 Task: Create List Big Data in Board Employee Benefits Packages to Workspace Employee Relations. Create List Data Analysis in Board Product Feature Prioritization to Workspace Employee Relations. Create List Data Visualization in Board Product Requirements Gathering and Analysis to Workspace Employee Relations
Action: Mouse moved to (24, 292)
Screenshot: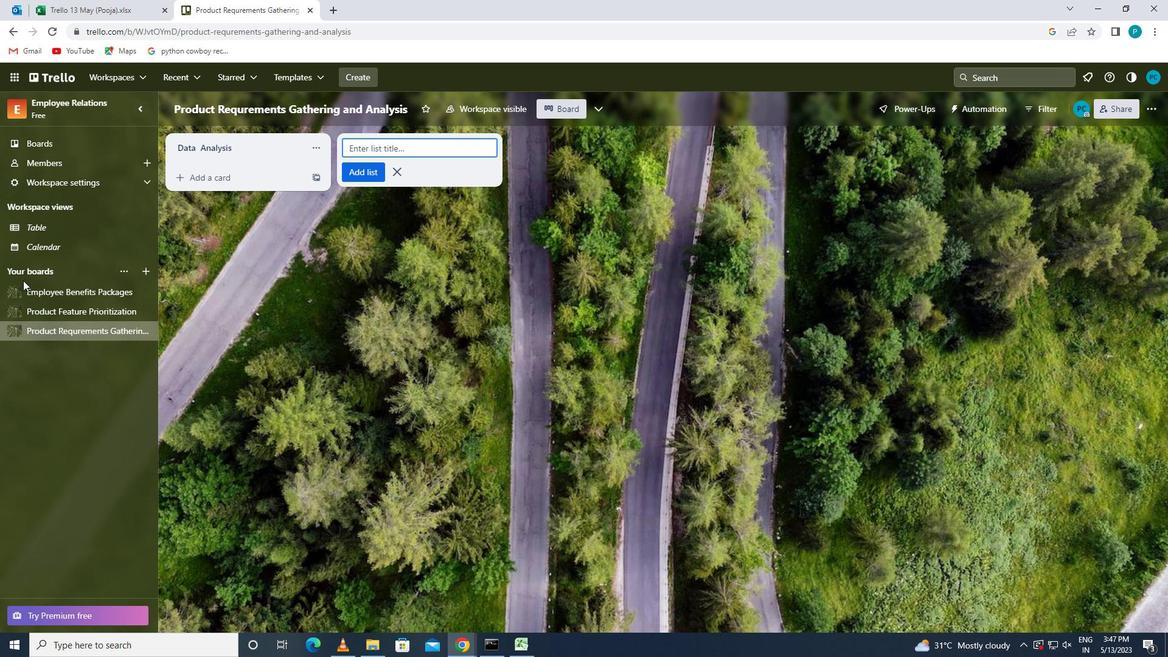 
Action: Mouse pressed left at (24, 292)
Screenshot: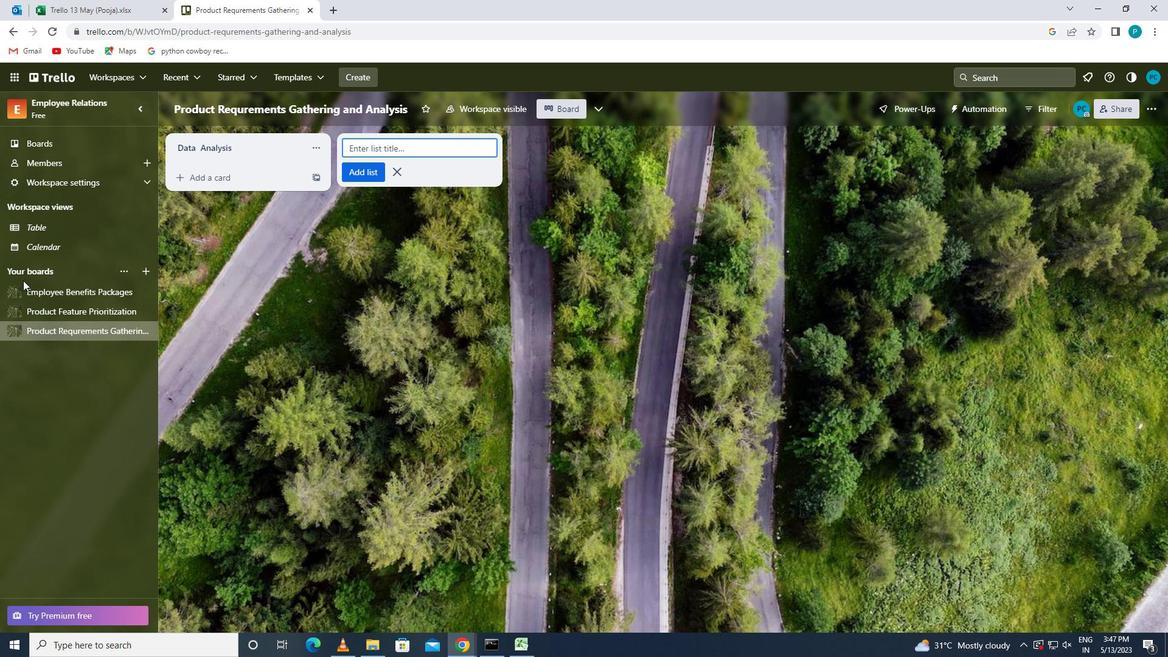 
Action: Mouse moved to (429, 154)
Screenshot: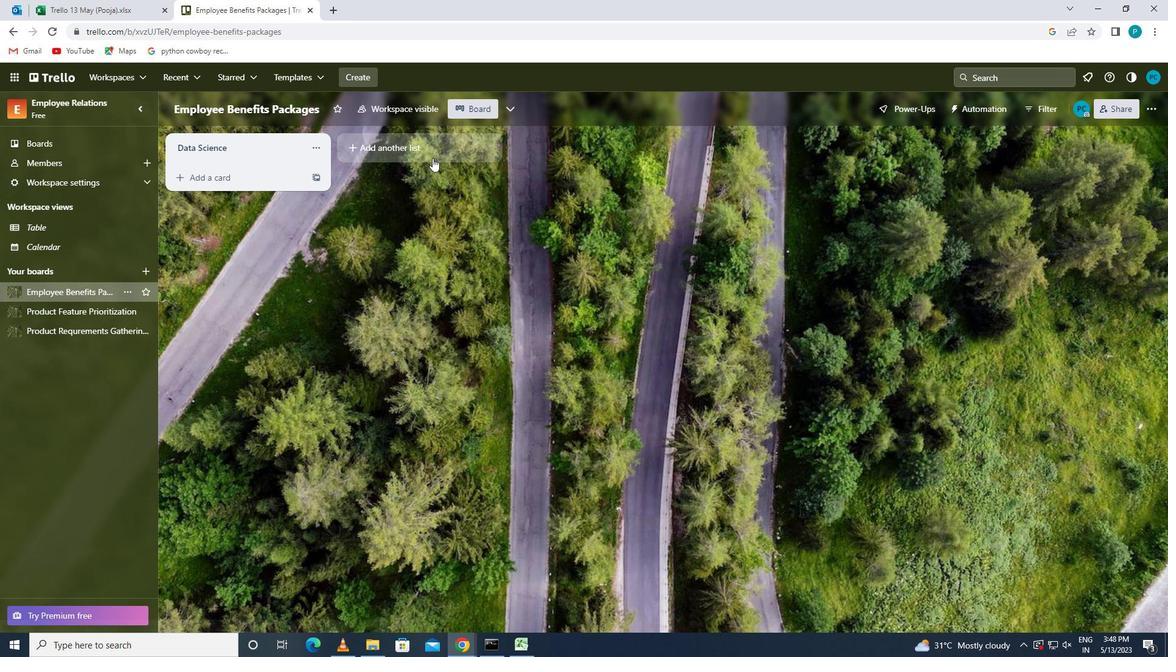 
Action: Mouse pressed left at (429, 154)
Screenshot: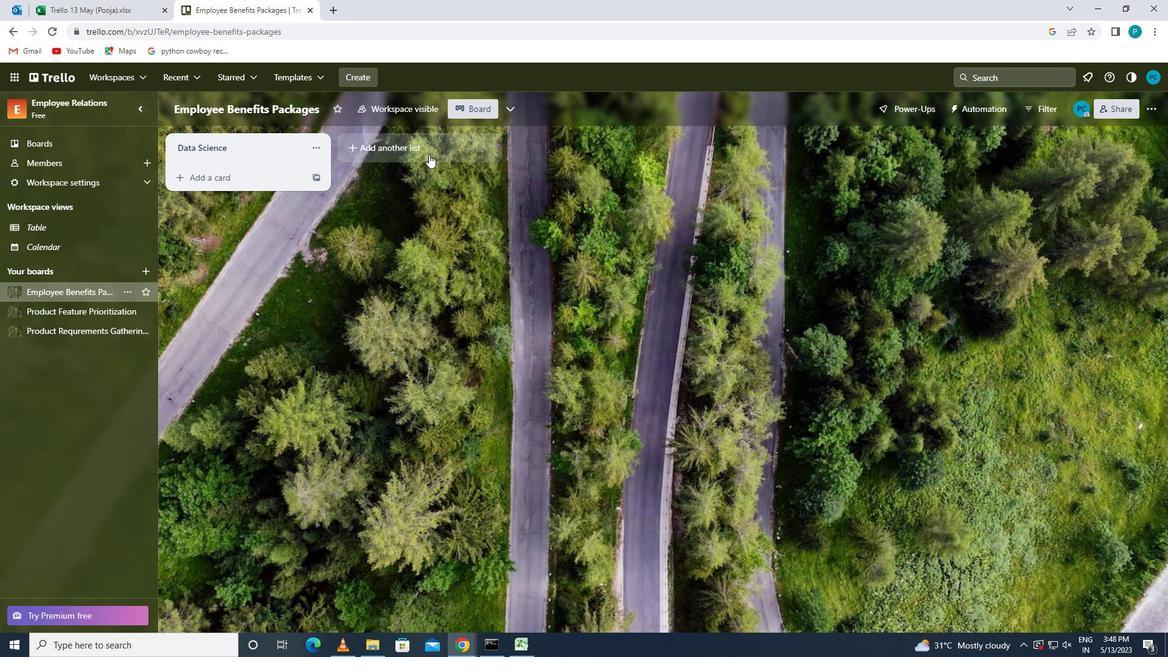 
Action: Key pressed <Key.caps_lock>b<Key.caps_lock>g<Key.space><Key.backspace><Key.backspace>ig<Key.space><Key.caps_lock>d<Key.caps_lock>ata
Screenshot: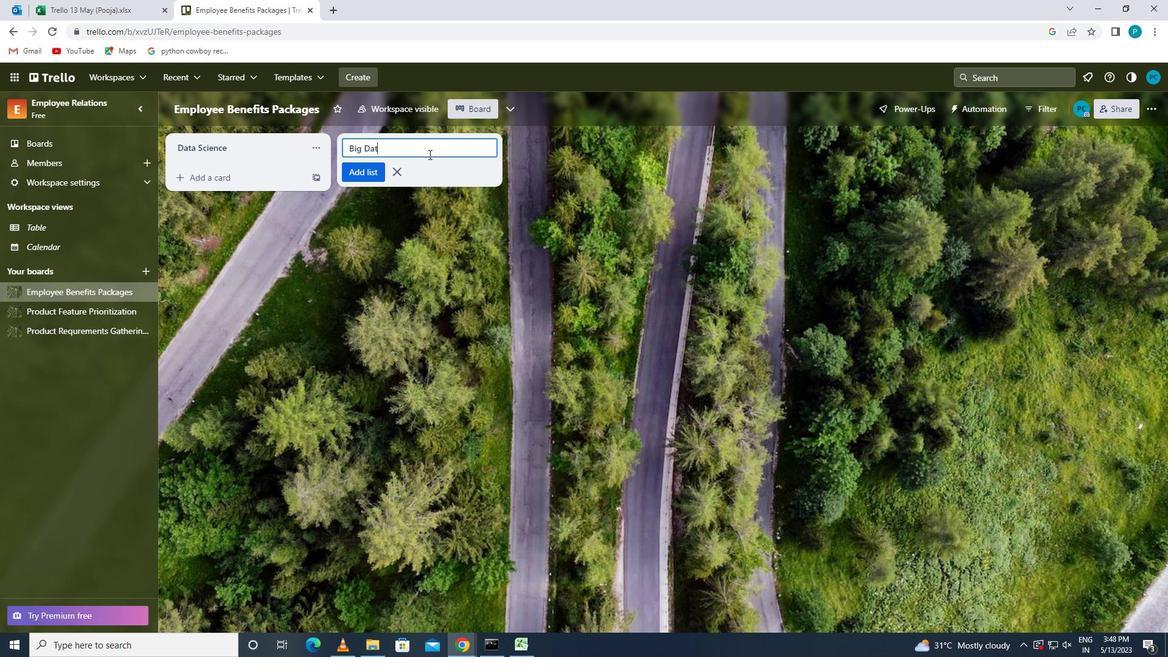 
Action: Mouse moved to (381, 176)
Screenshot: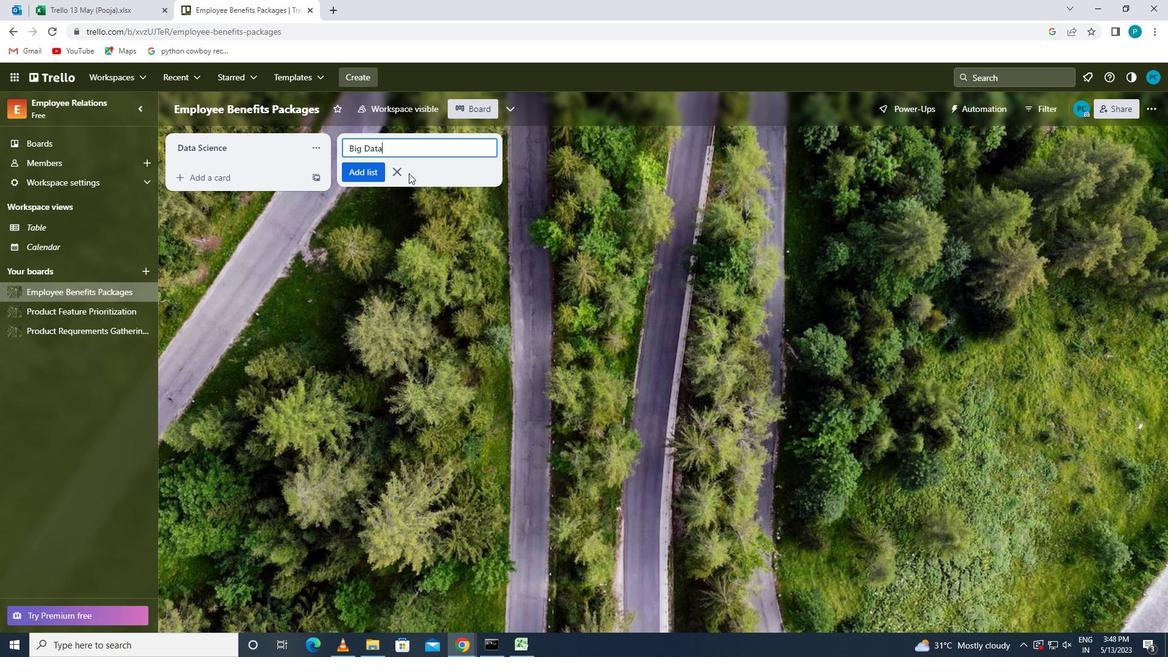 
Action: Mouse pressed left at (381, 176)
Screenshot: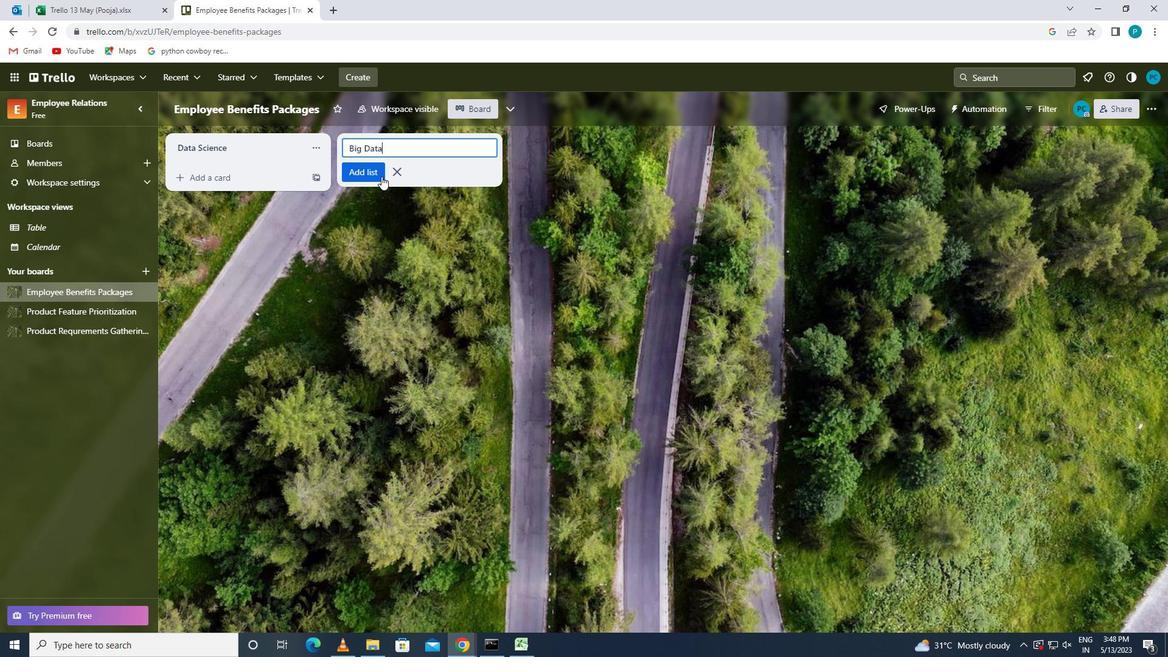 
Action: Mouse moved to (69, 311)
Screenshot: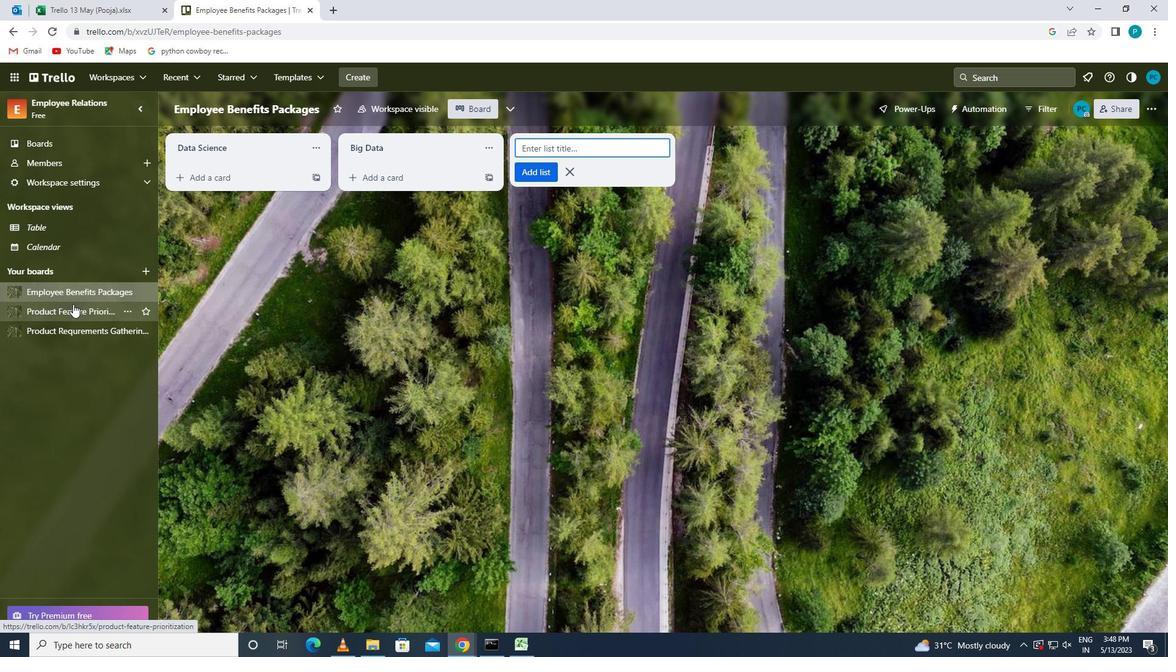 
Action: Mouse pressed left at (69, 311)
Screenshot: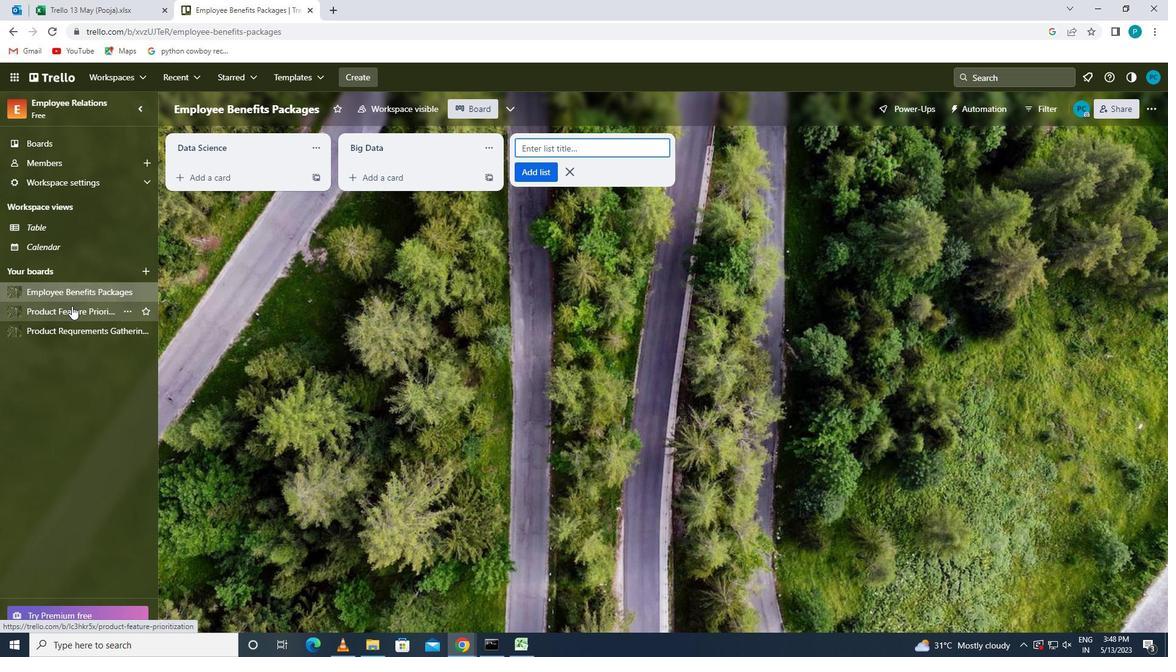 
Action: Mouse moved to (401, 149)
Screenshot: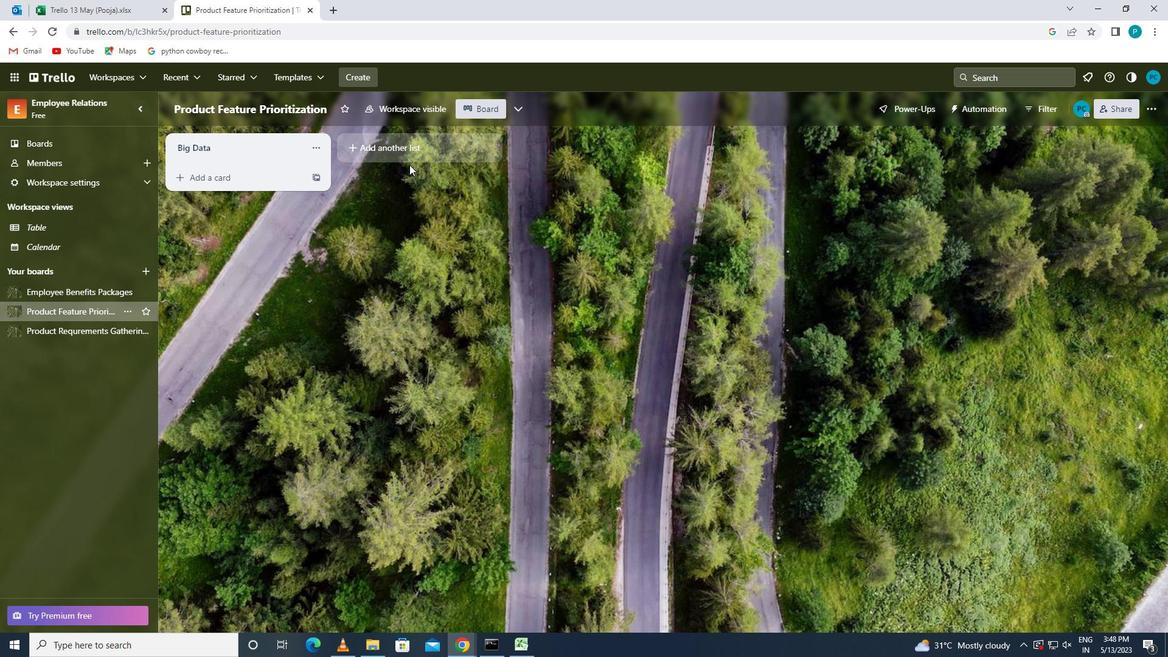 
Action: Mouse pressed left at (401, 149)
Screenshot: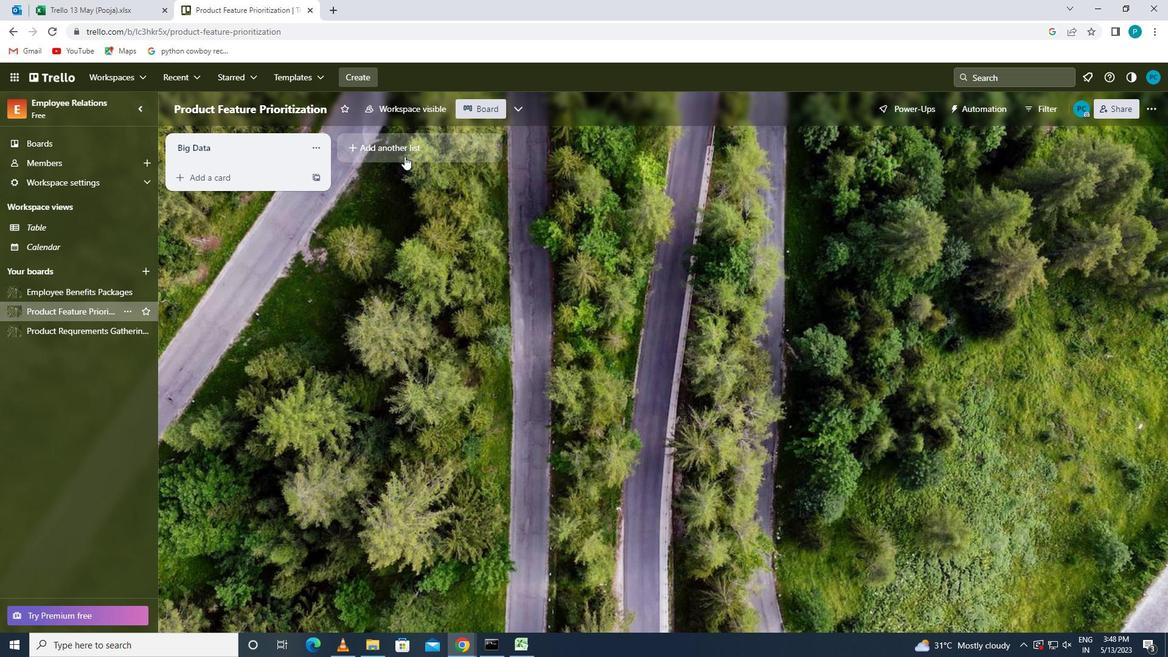 
Action: Key pressed <Key.caps_lock>d<Key.caps_lock>ata<Key.space><Key.caps_lock>a<Key.caps_lock>nalysis
Screenshot: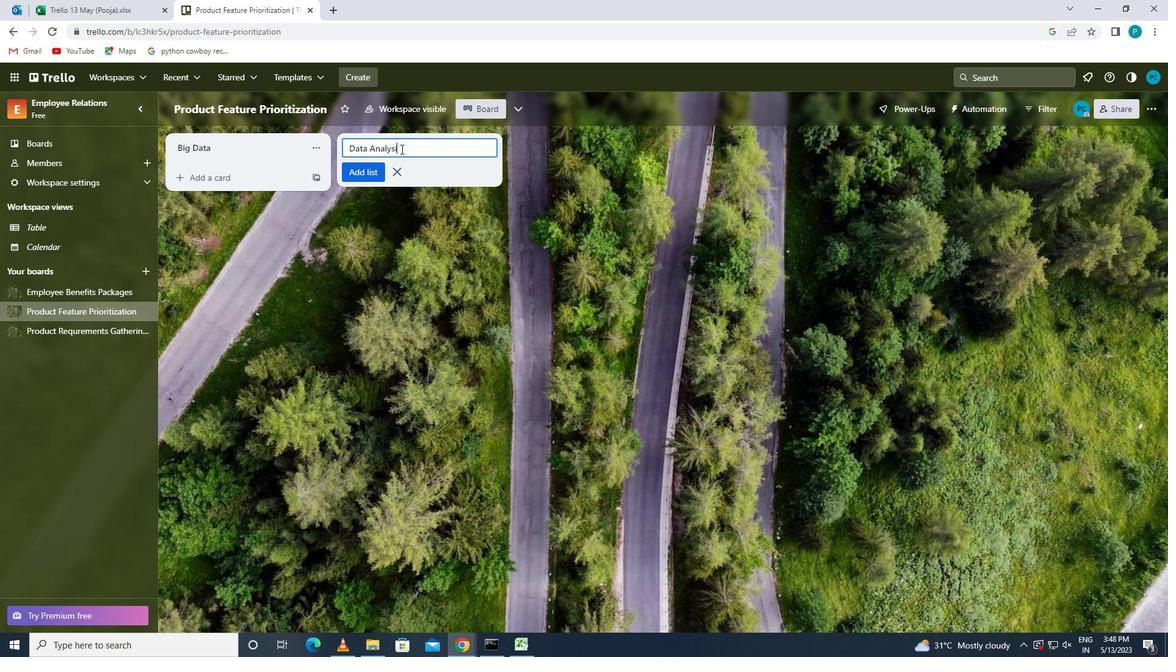 
Action: Mouse moved to (377, 171)
Screenshot: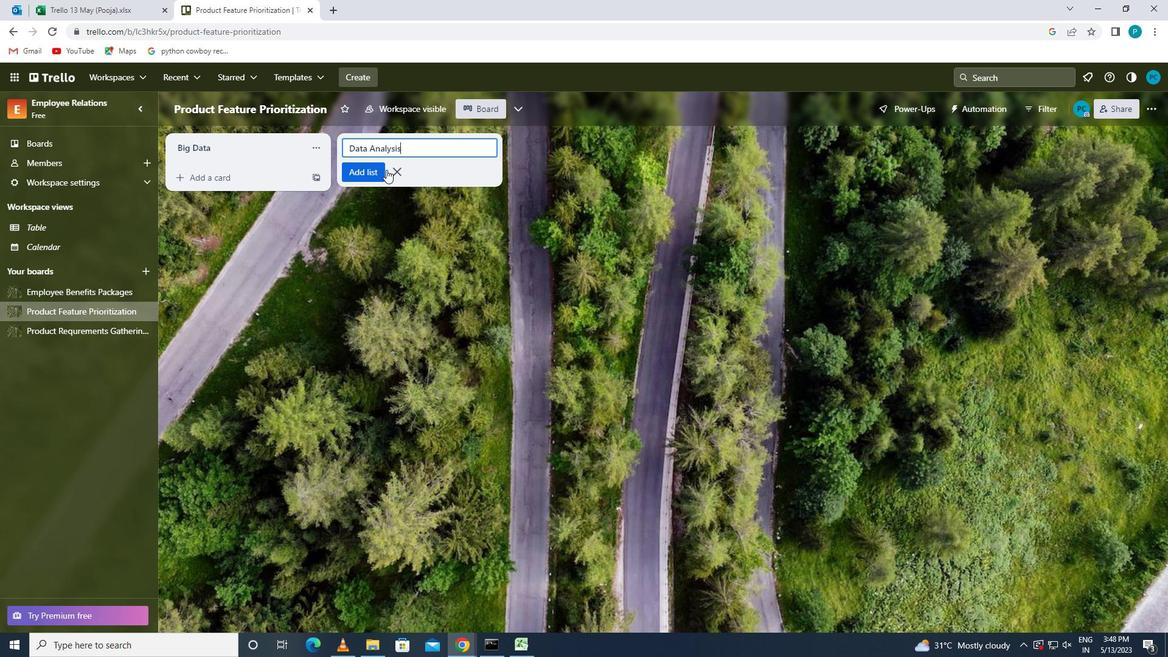 
Action: Mouse pressed left at (377, 171)
Screenshot: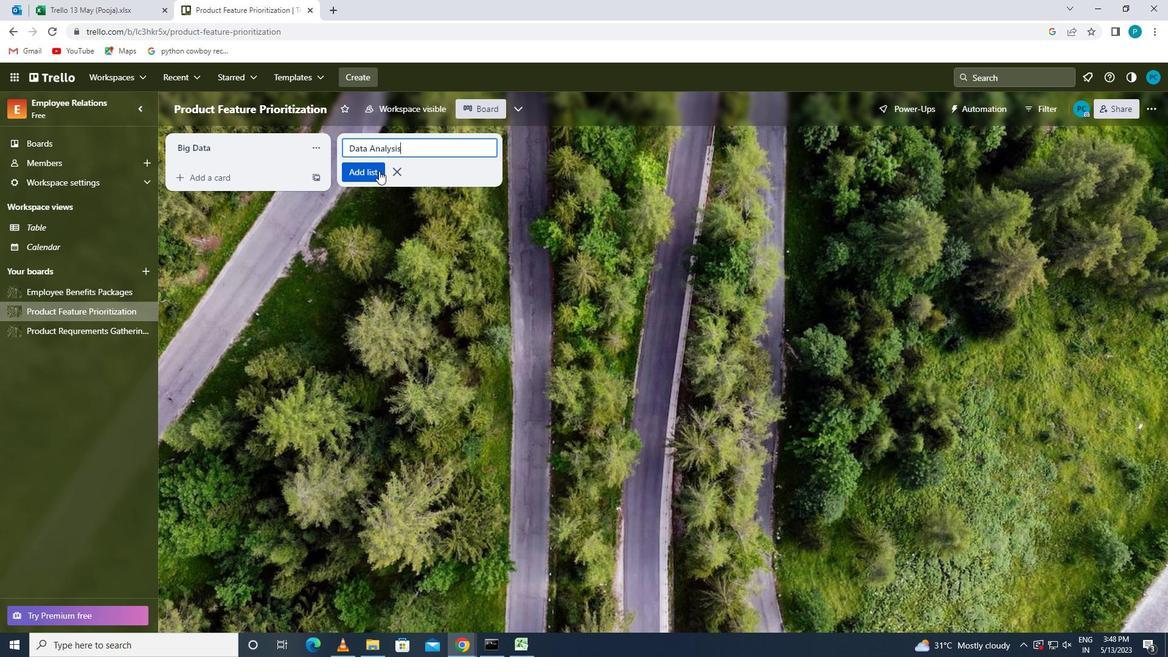 
Action: Mouse moved to (39, 334)
Screenshot: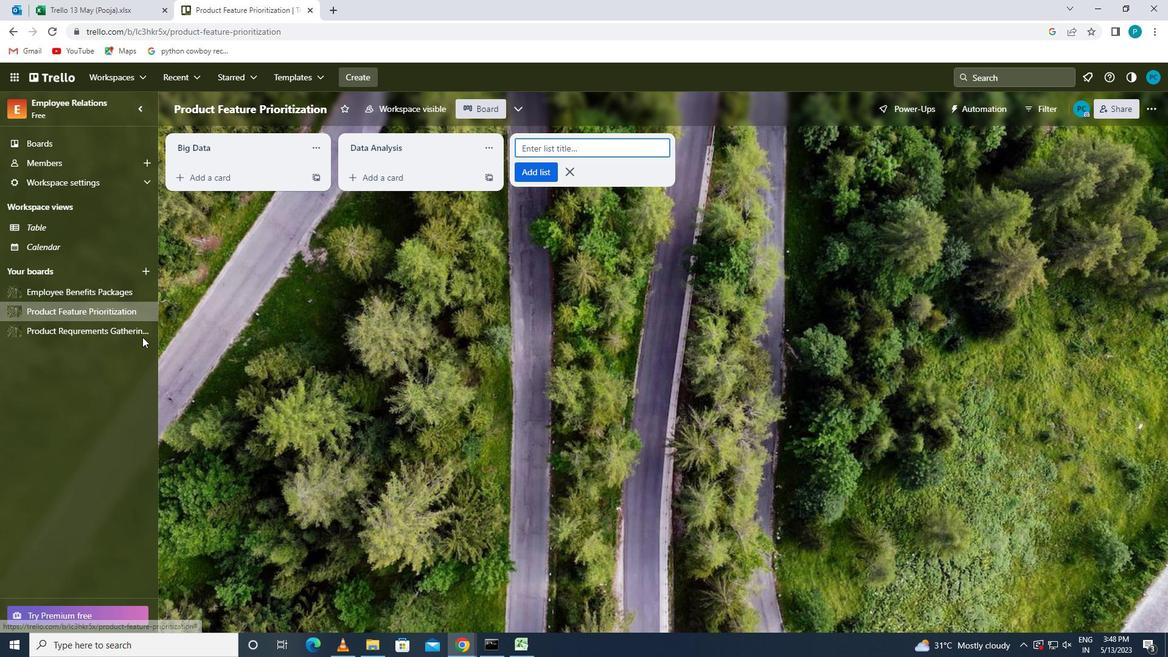 
Action: Mouse pressed left at (39, 334)
Screenshot: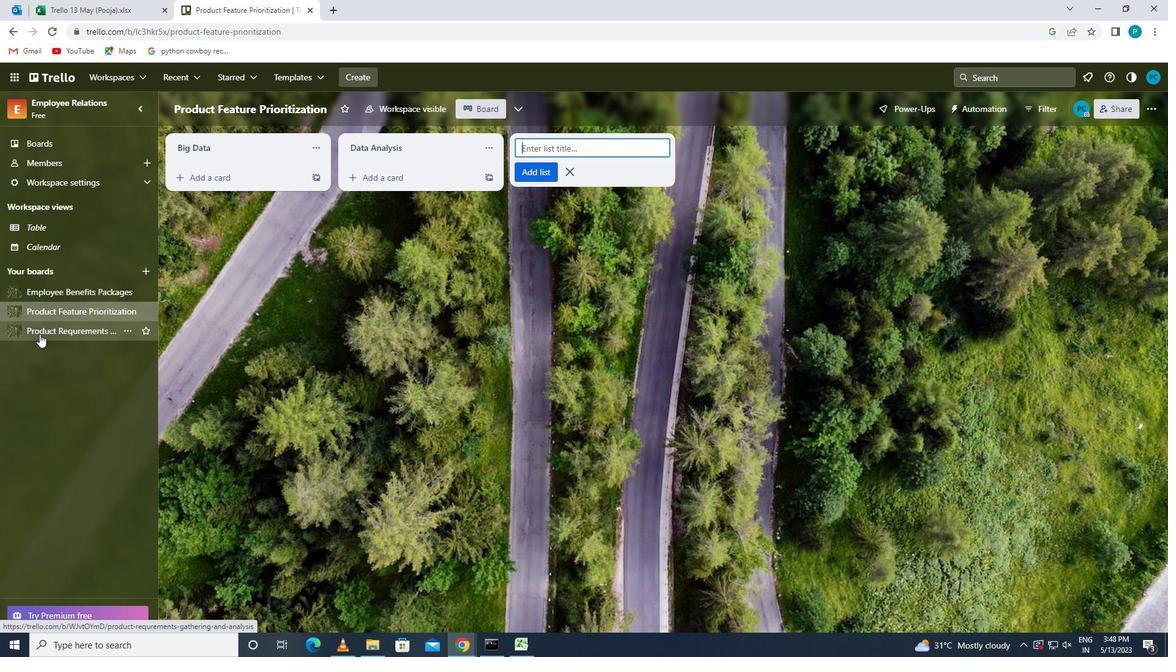 
Action: Mouse moved to (405, 144)
Screenshot: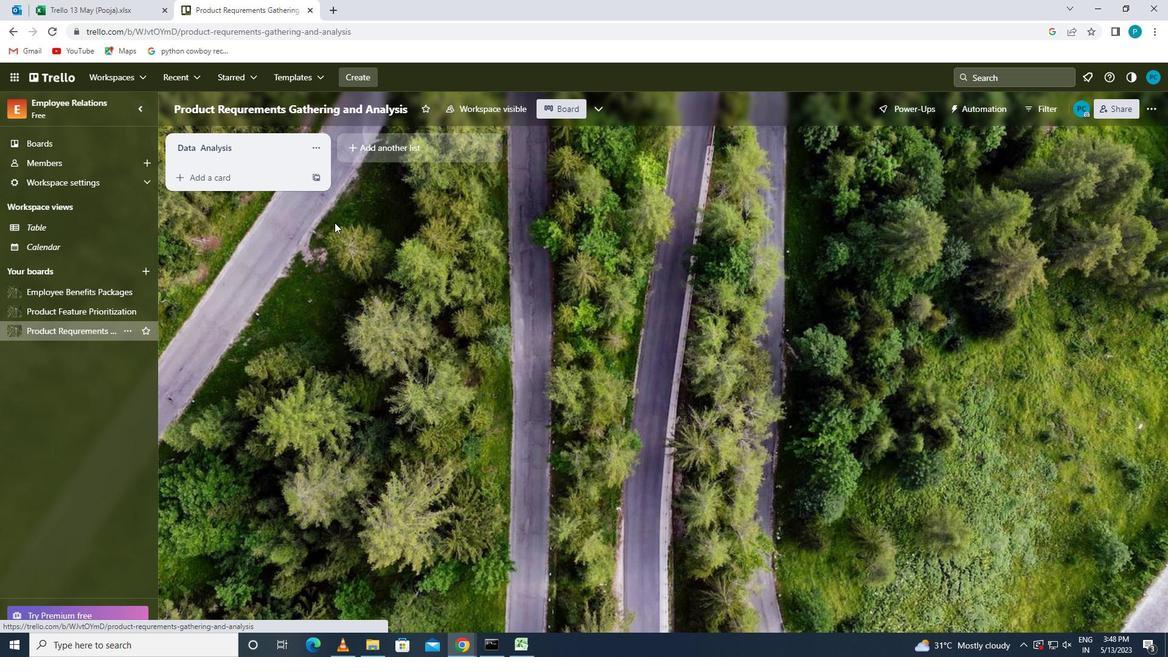 
Action: Mouse pressed left at (405, 144)
Screenshot: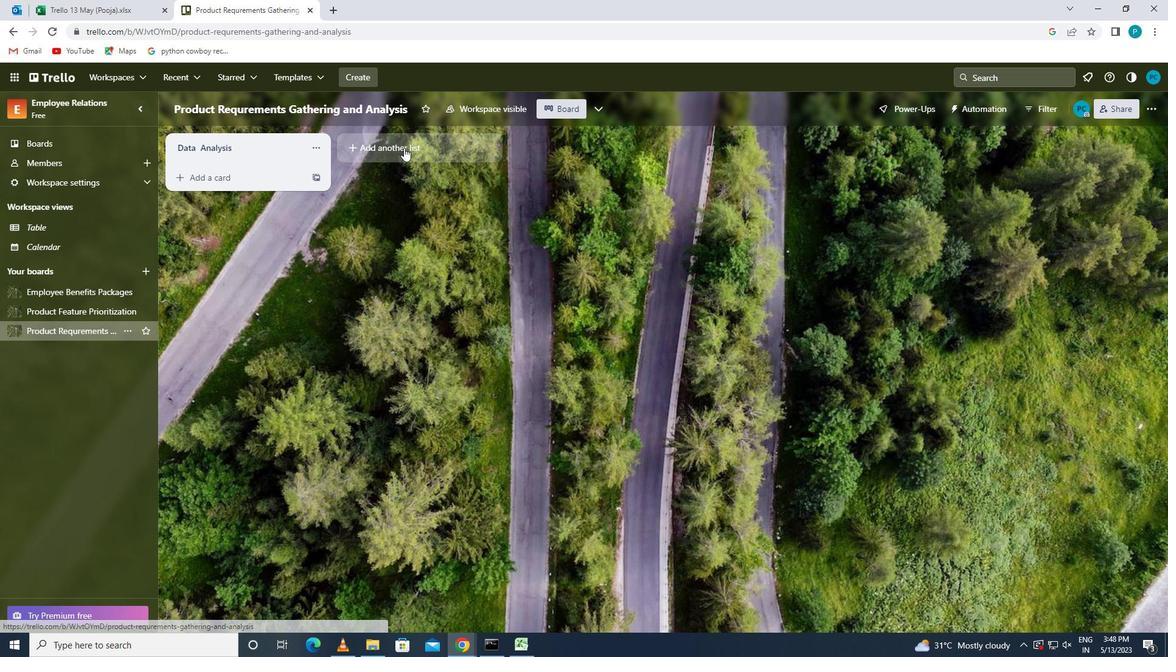 
Action: Key pressed <Key.caps_lock>d<Key.caps_lock>ata<Key.space><Key.space><Key.caps_lock>v<Key.caps_lock>isualis<Key.backspace>zation<Key.space>
Screenshot: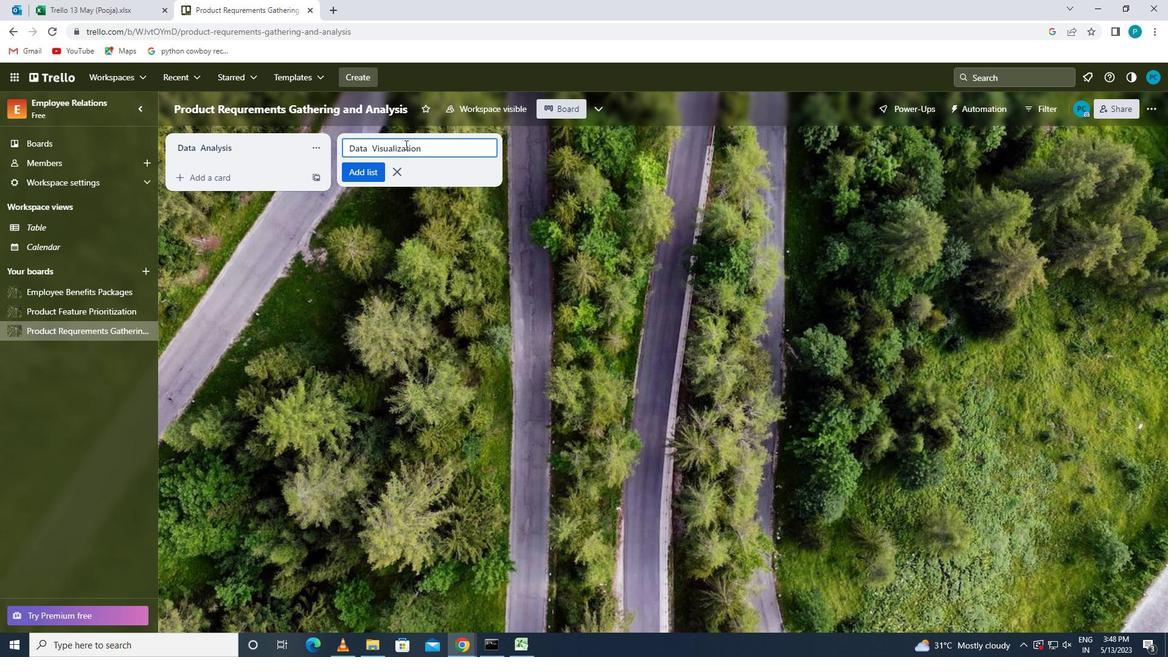 
Action: Mouse moved to (359, 167)
Screenshot: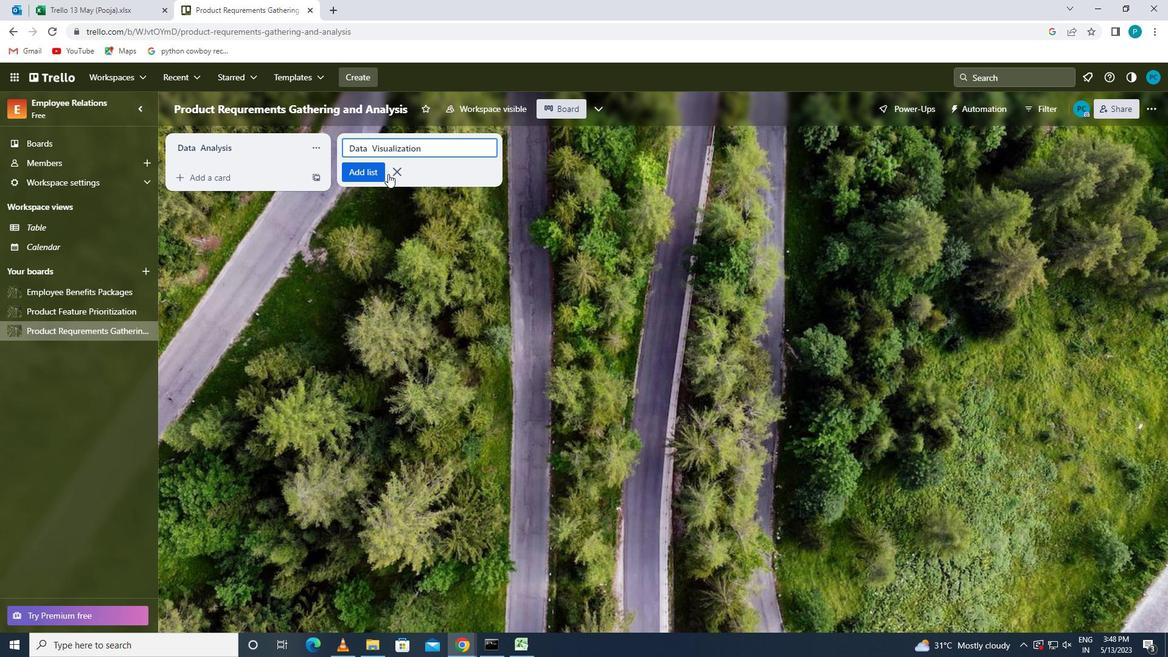 
Action: Mouse pressed left at (359, 167)
Screenshot: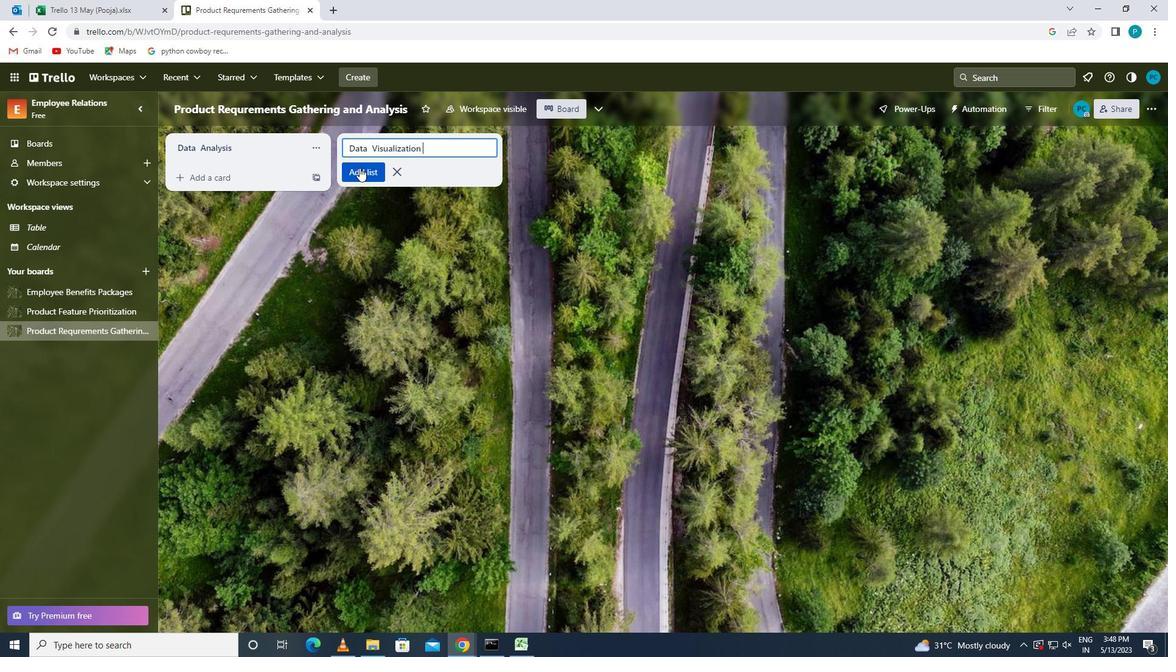 
Action: Mouse moved to (351, 301)
Screenshot: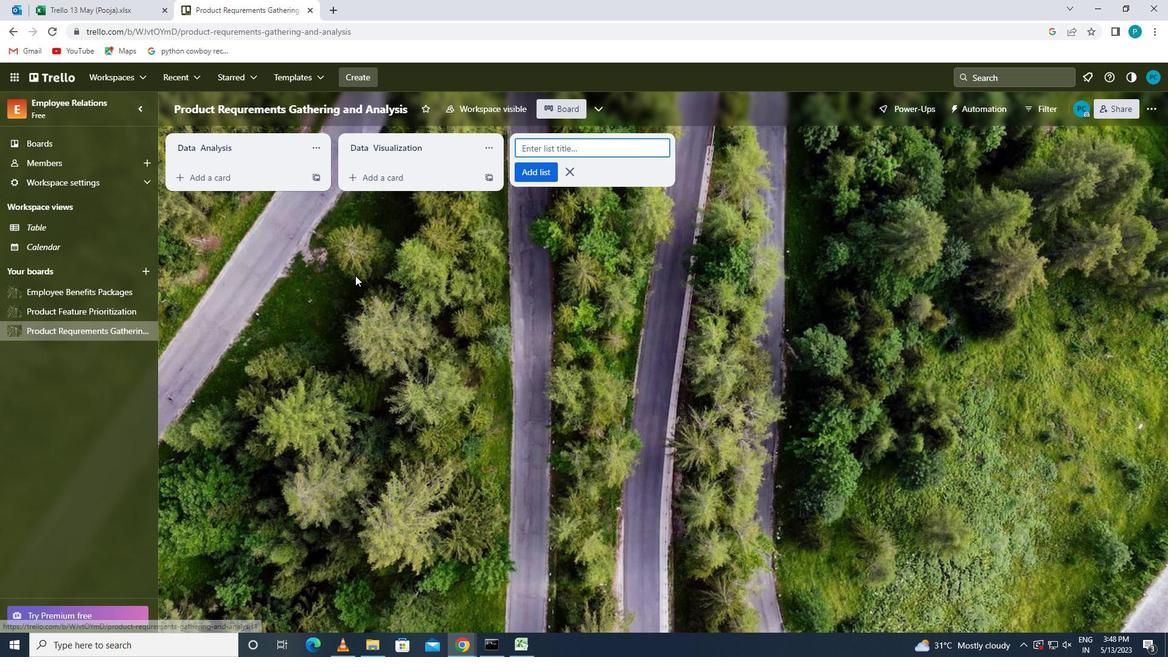 
